 Task: Enable the option Interest categories.
Action: Mouse moved to (819, 109)
Screenshot: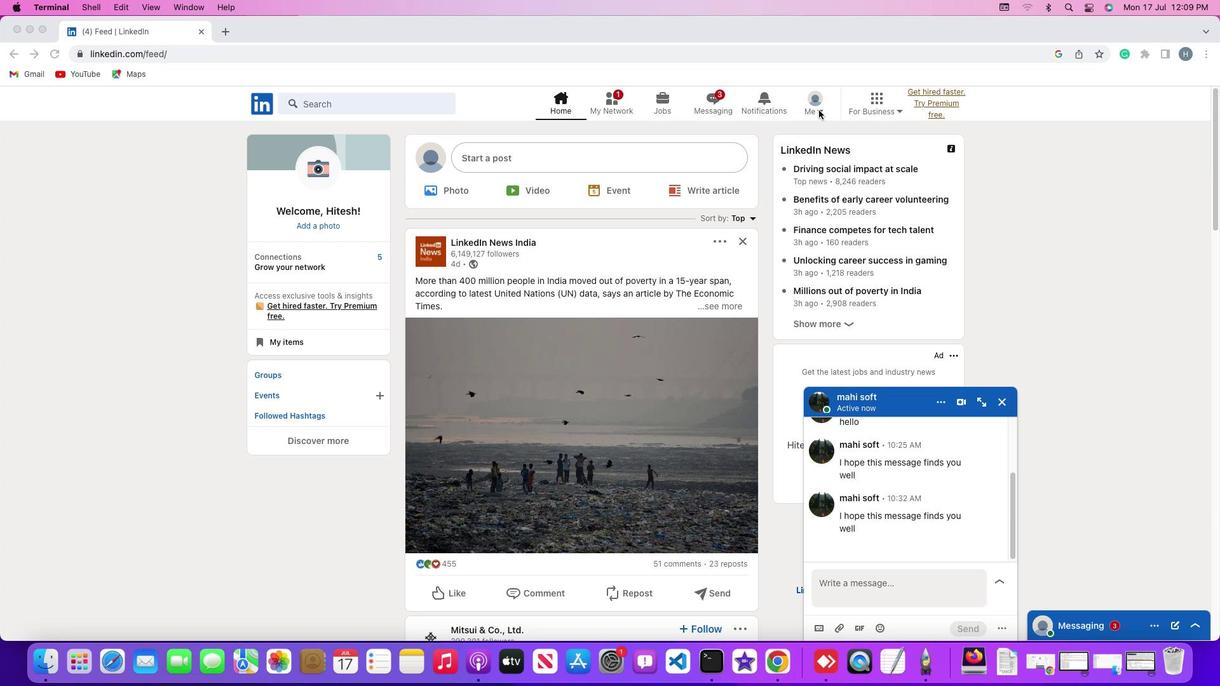
Action: Mouse pressed left at (819, 109)
Screenshot: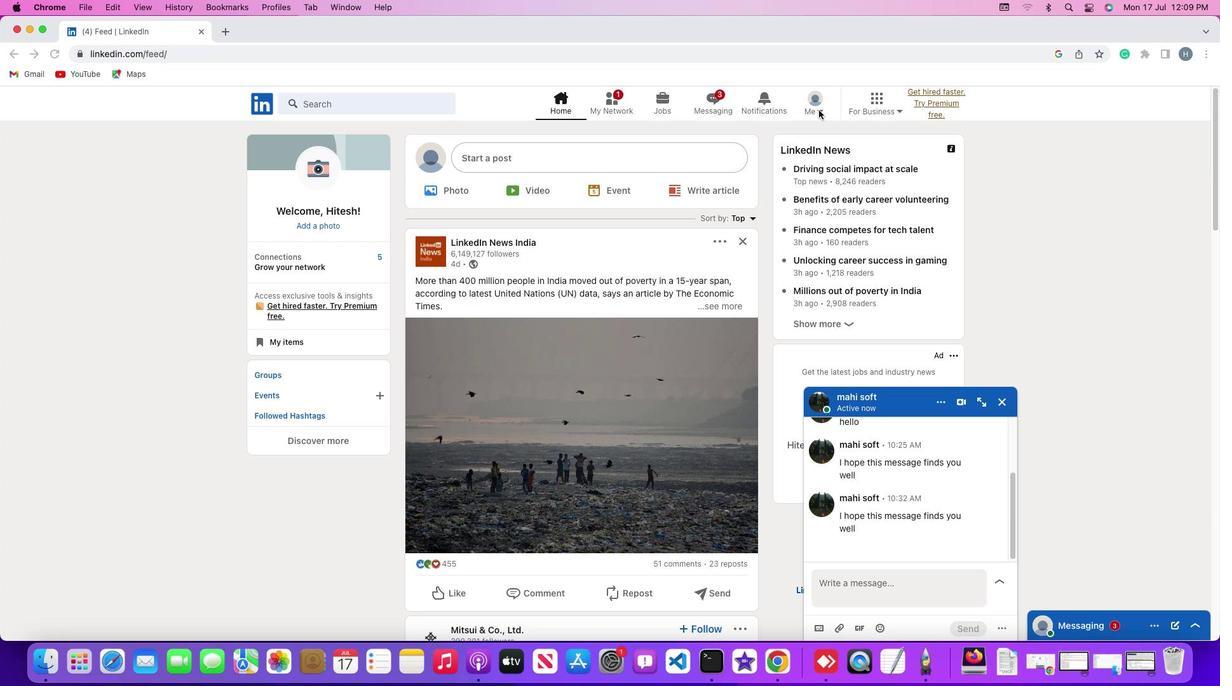 
Action: Mouse moved to (819, 109)
Screenshot: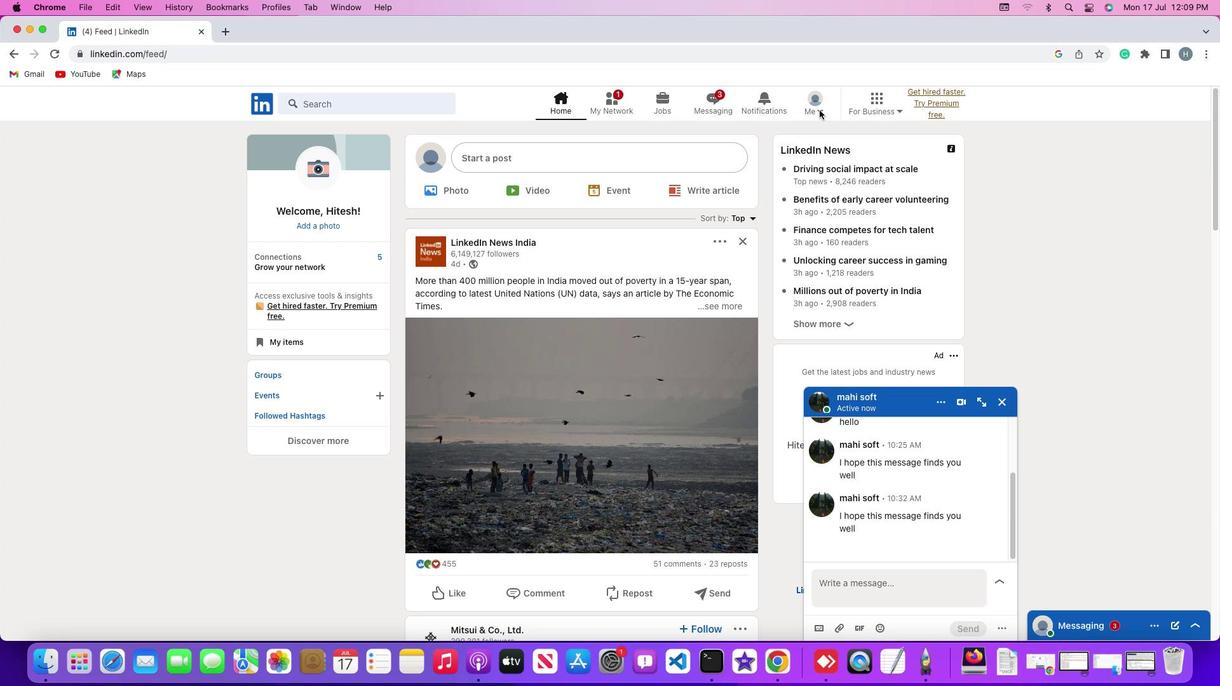 
Action: Mouse pressed left at (819, 109)
Screenshot: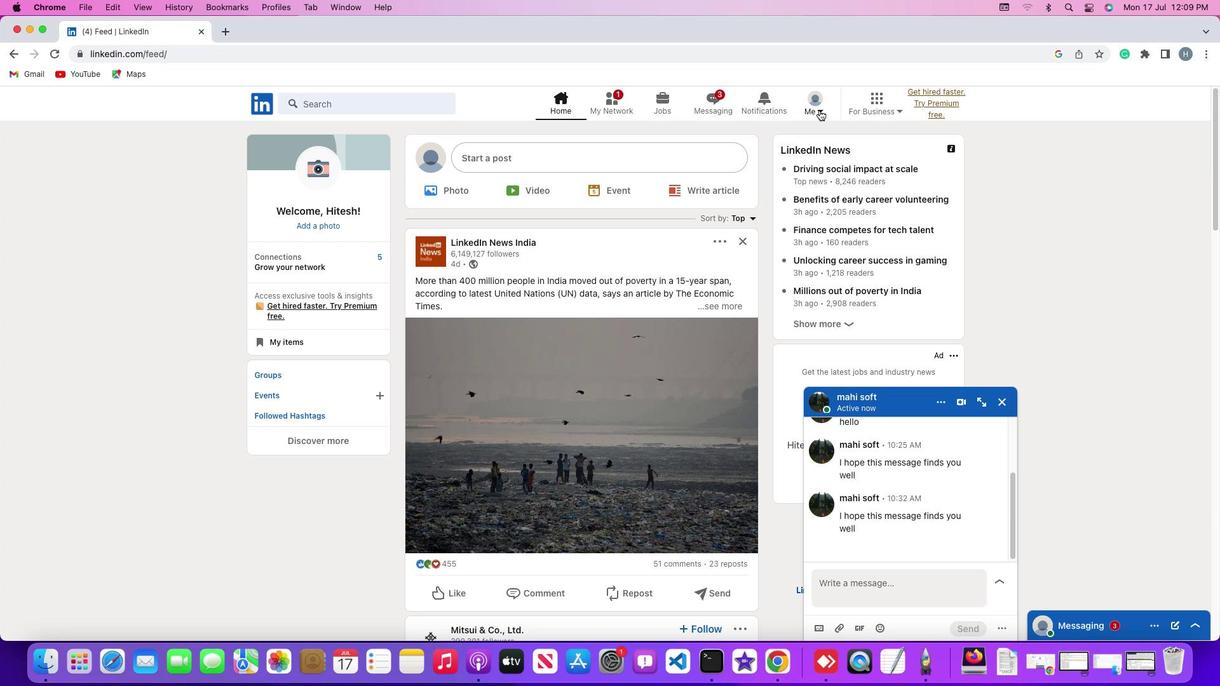 
Action: Mouse moved to (720, 240)
Screenshot: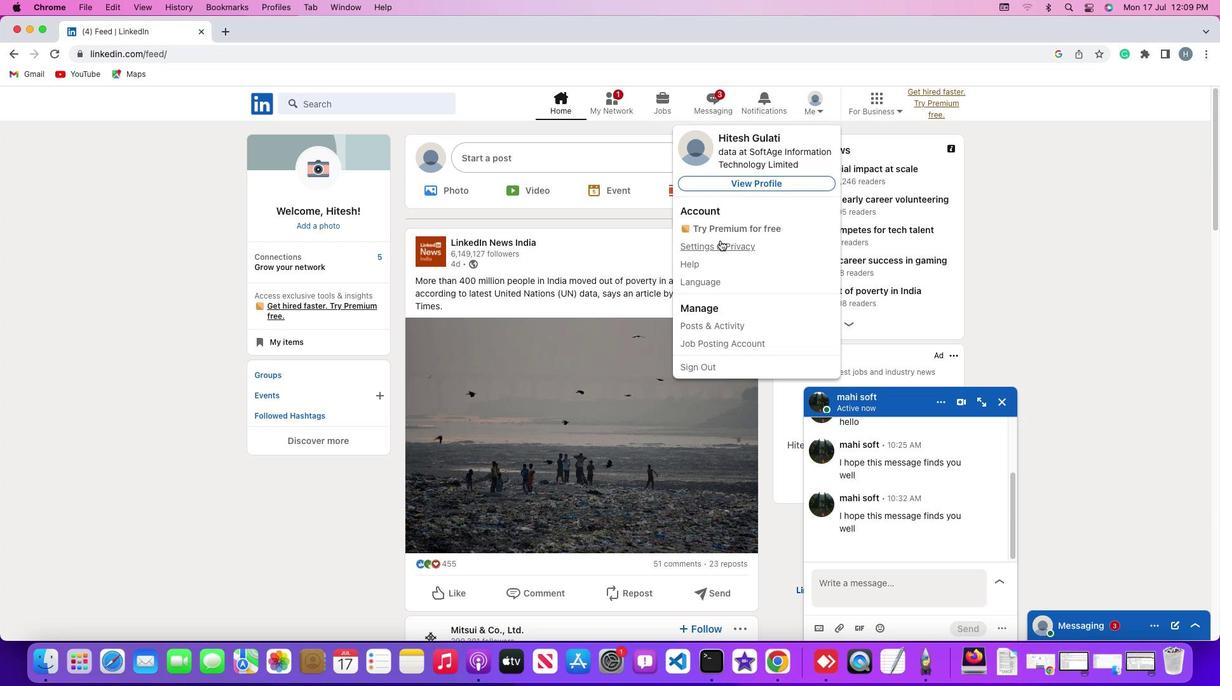 
Action: Mouse pressed left at (720, 240)
Screenshot: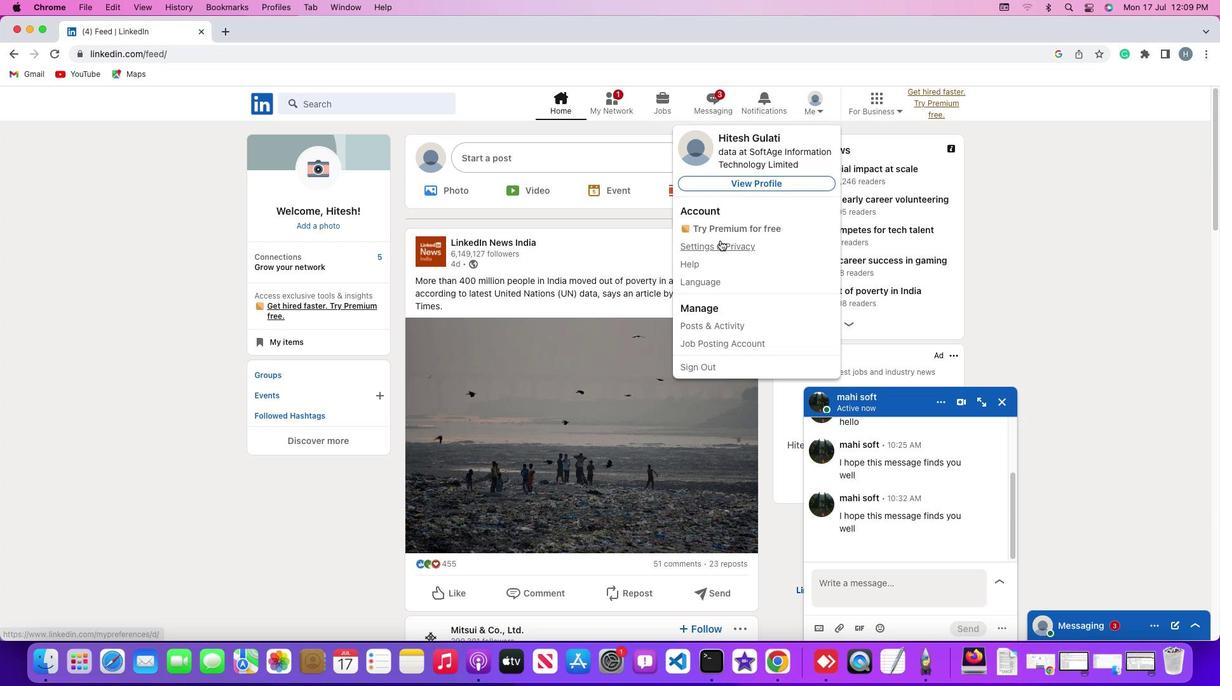 
Action: Mouse moved to (48, 385)
Screenshot: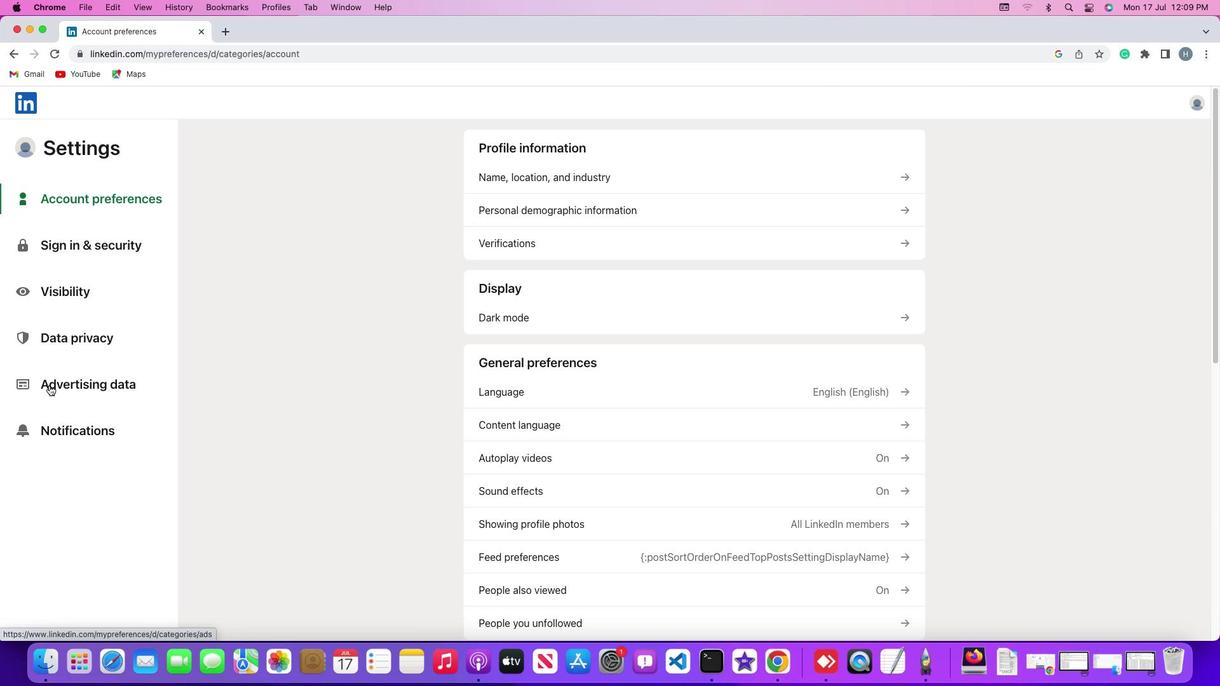
Action: Mouse pressed left at (48, 385)
Screenshot: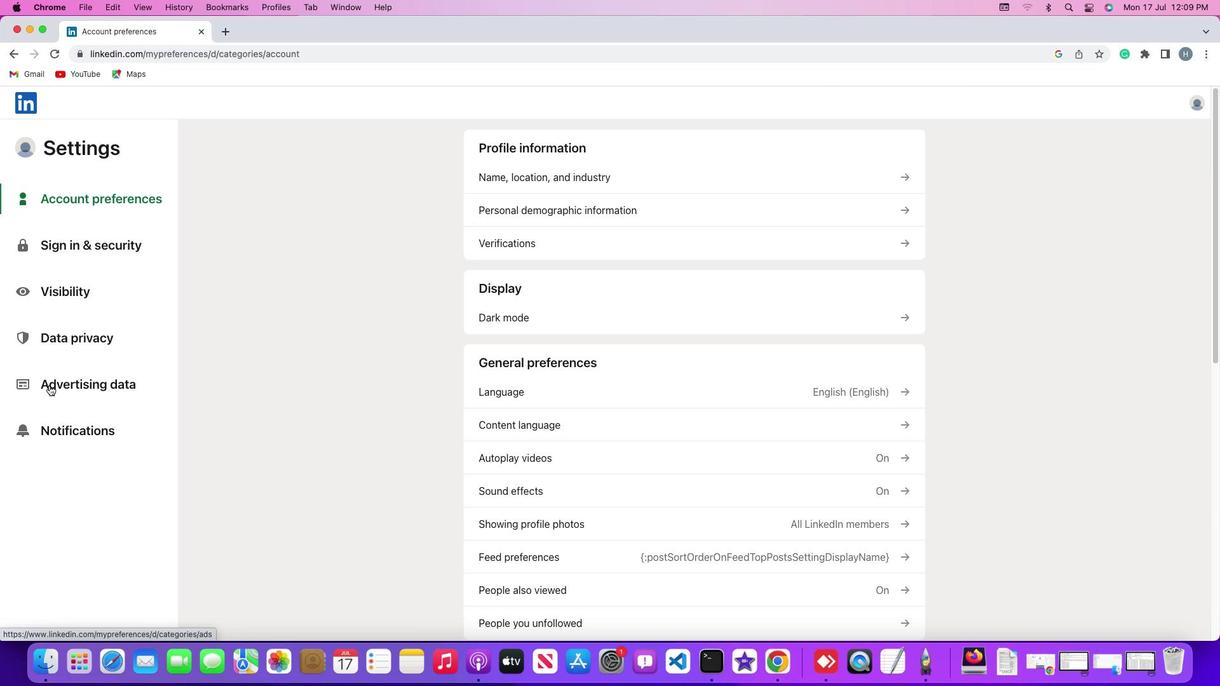 
Action: Mouse moved to (48, 385)
Screenshot: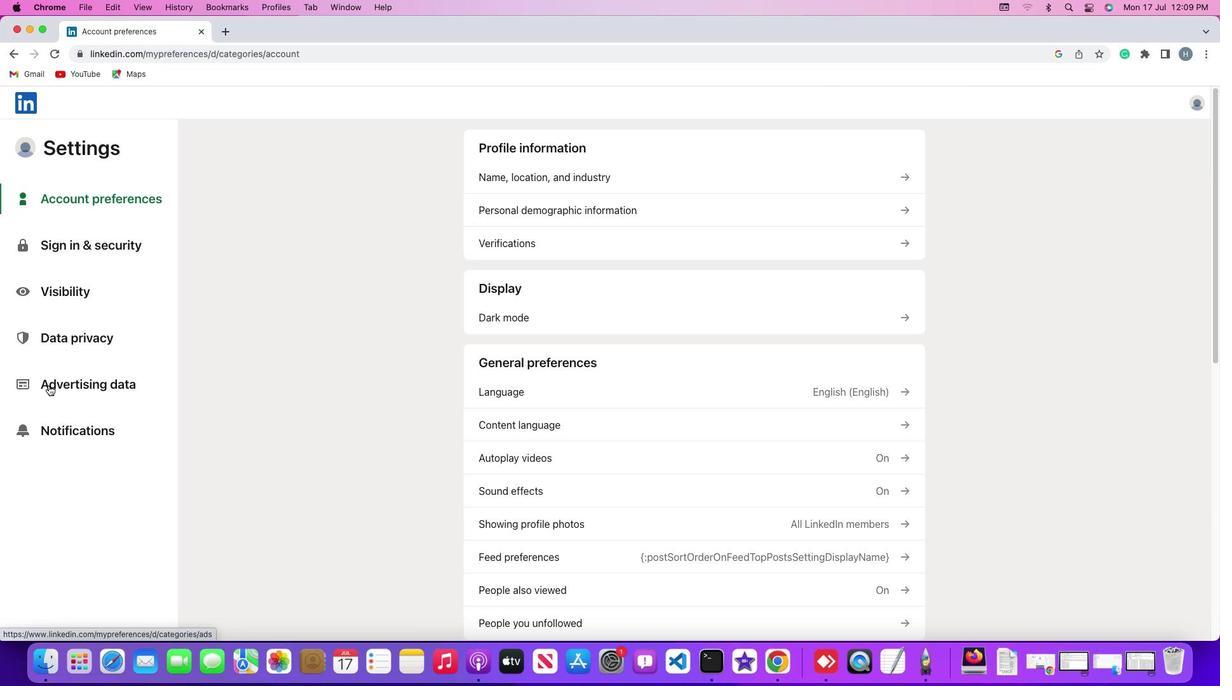 
Action: Mouse pressed left at (48, 385)
Screenshot: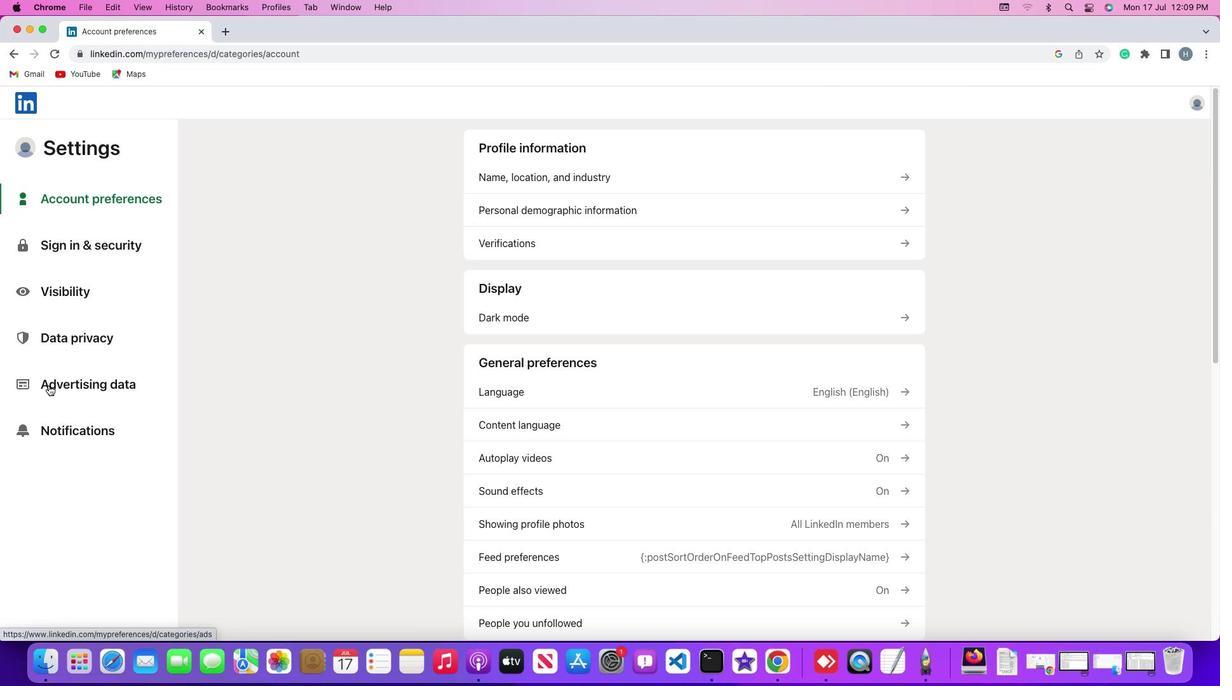 
Action: Mouse moved to (55, 384)
Screenshot: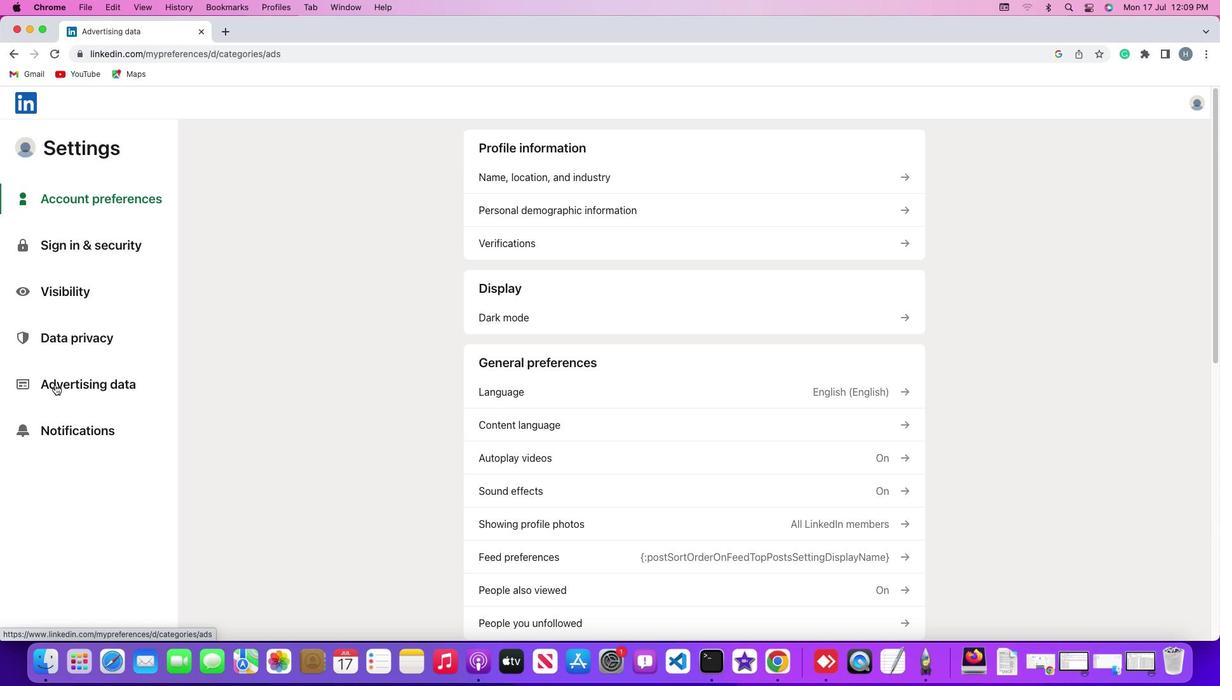 
Action: Mouse pressed left at (55, 384)
Screenshot: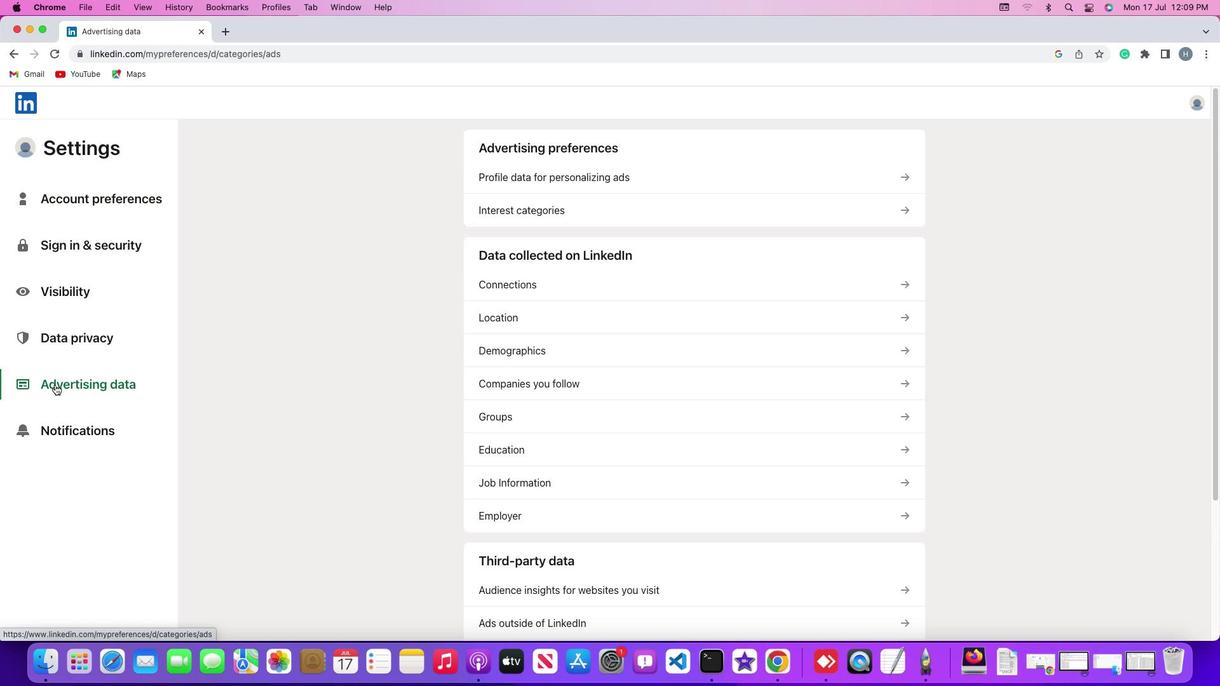 
Action: Mouse moved to (640, 202)
Screenshot: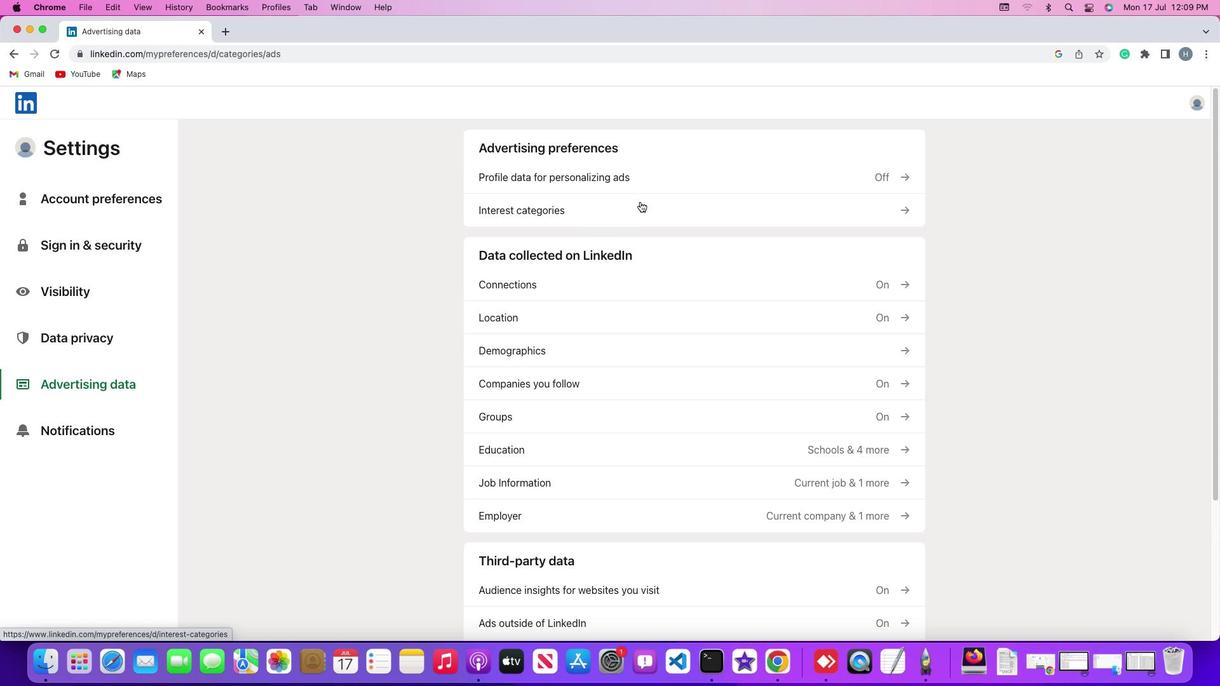 
Action: Mouse pressed left at (640, 202)
Screenshot: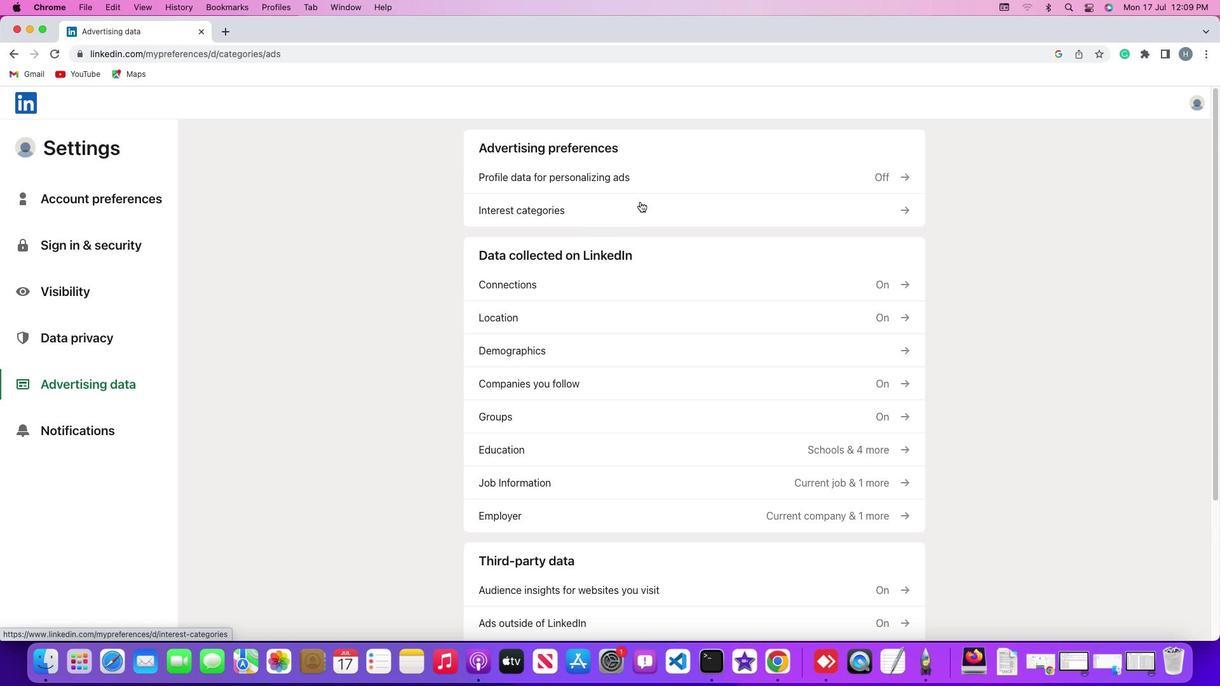 
Action: Mouse moved to (884, 235)
Screenshot: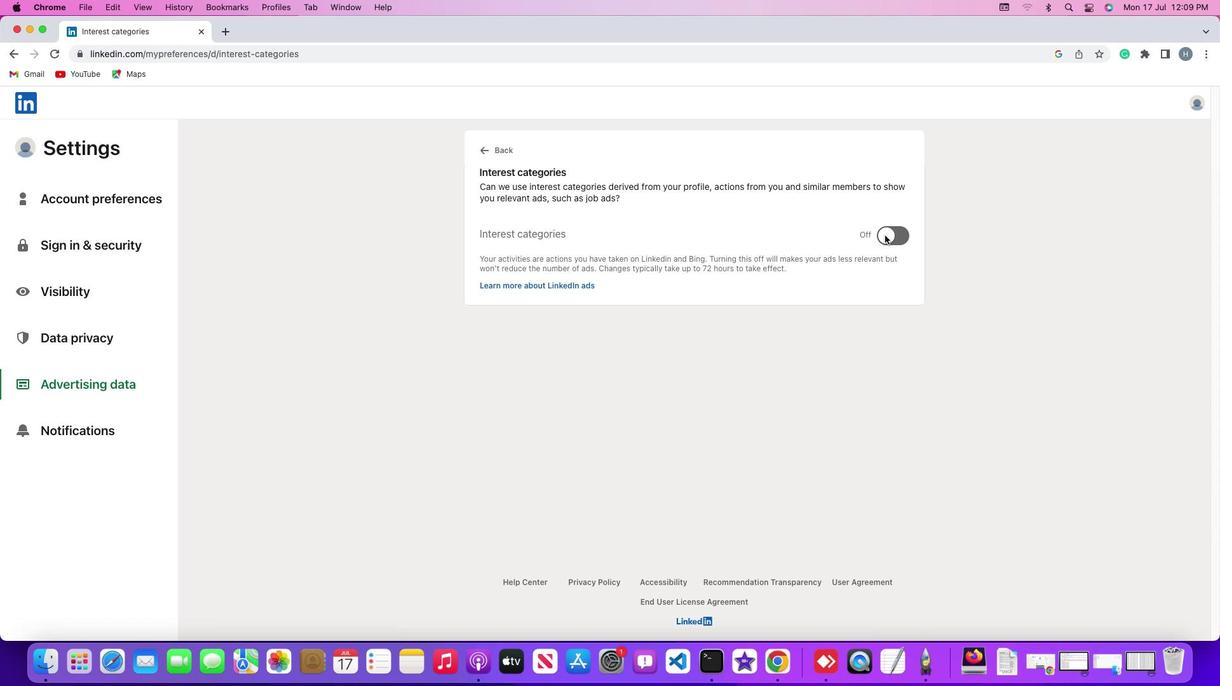 
Action: Mouse pressed left at (884, 235)
Screenshot: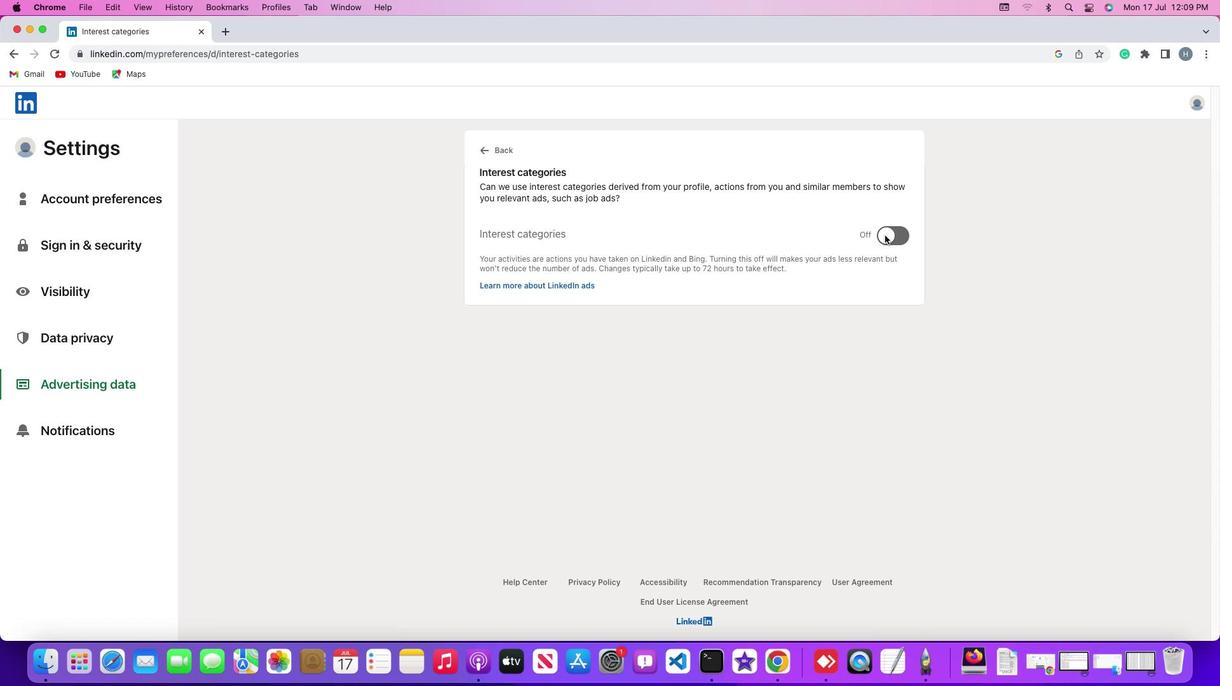 
Action: Mouse moved to (884, 238)
Screenshot: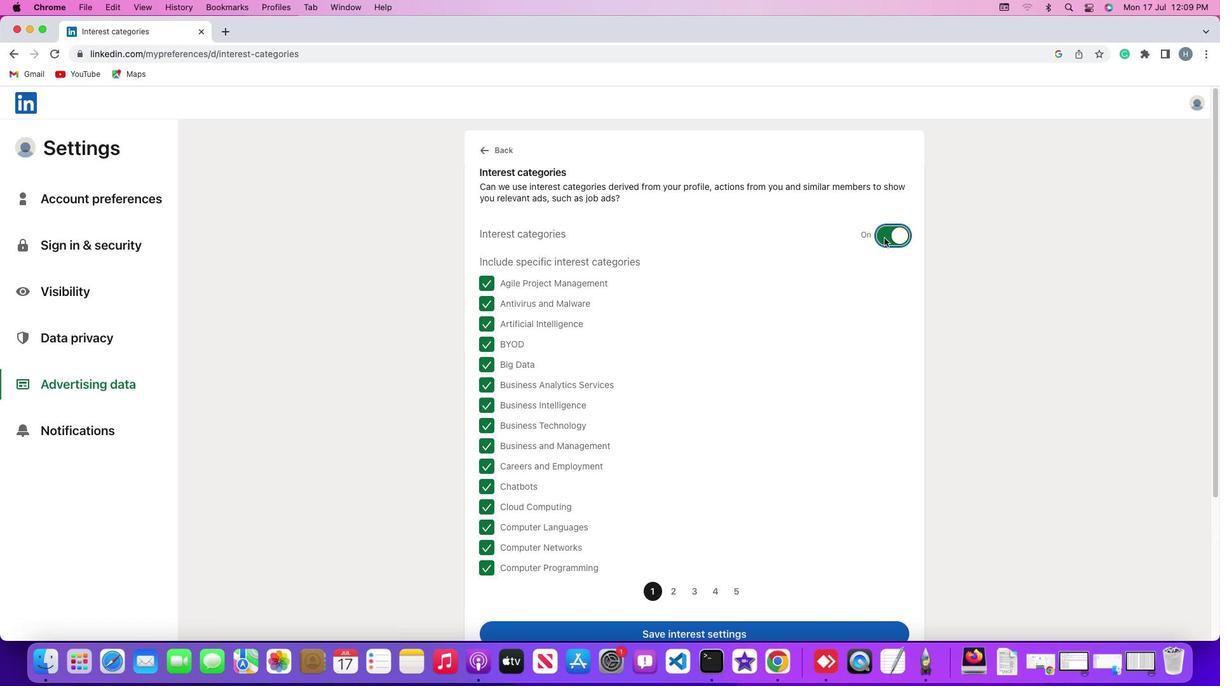 
